 Task: Add a signature Kourtney Adams containing With heartfelt thanks and warm wishes, Kourtney Adams to email address softage.9@softage.net and add a folder Procurement
Action: Mouse moved to (92, 70)
Screenshot: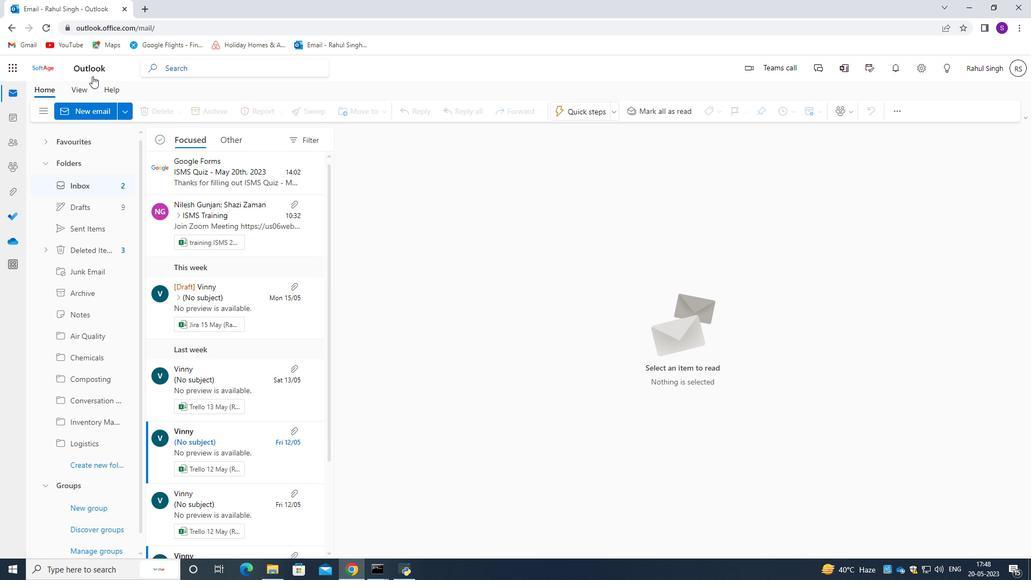 
Action: Mouse pressed left at (92, 70)
Screenshot: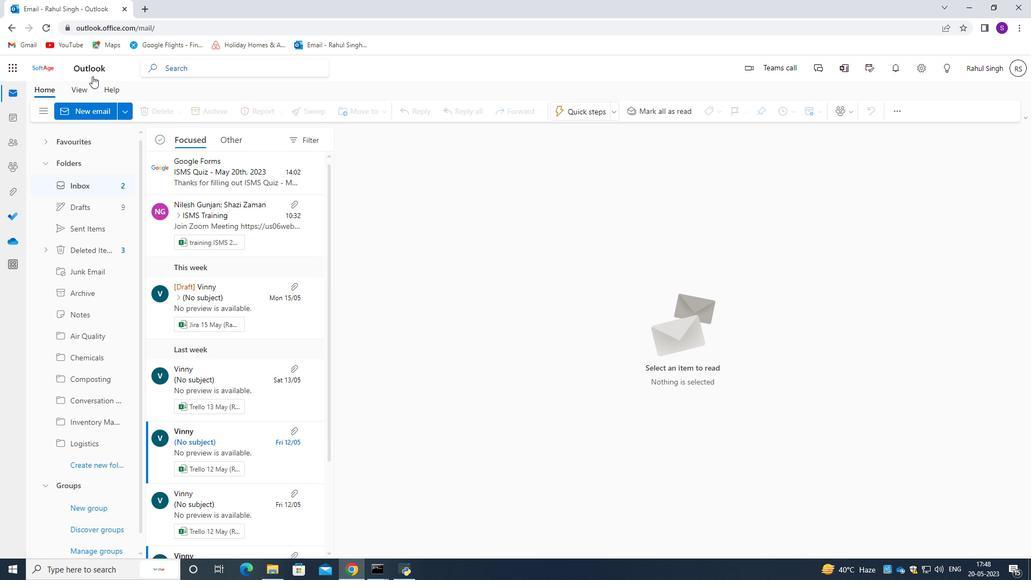 
Action: Mouse moved to (112, 112)
Screenshot: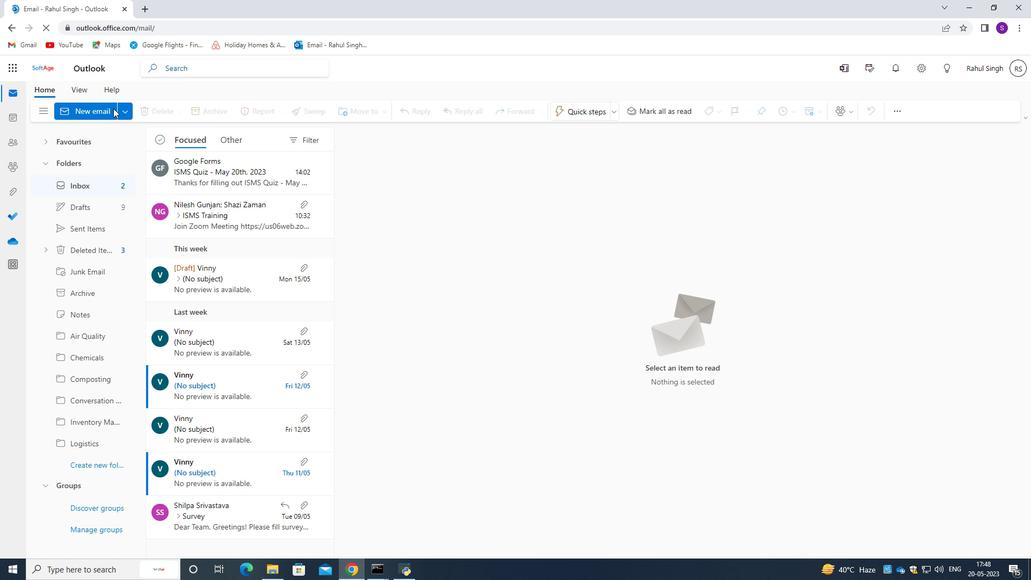 
Action: Mouse pressed left at (112, 112)
Screenshot: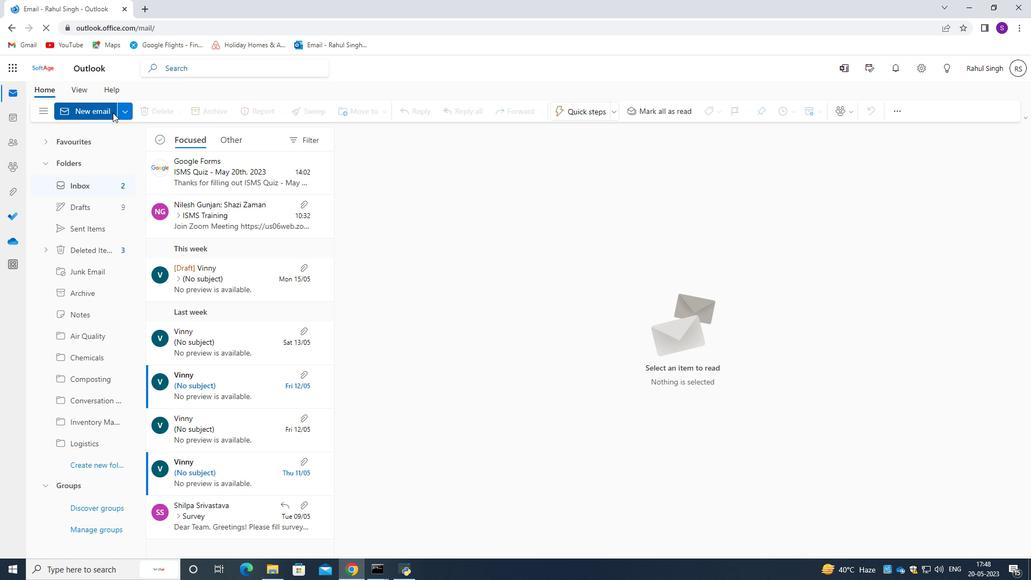 
Action: Mouse moved to (706, 110)
Screenshot: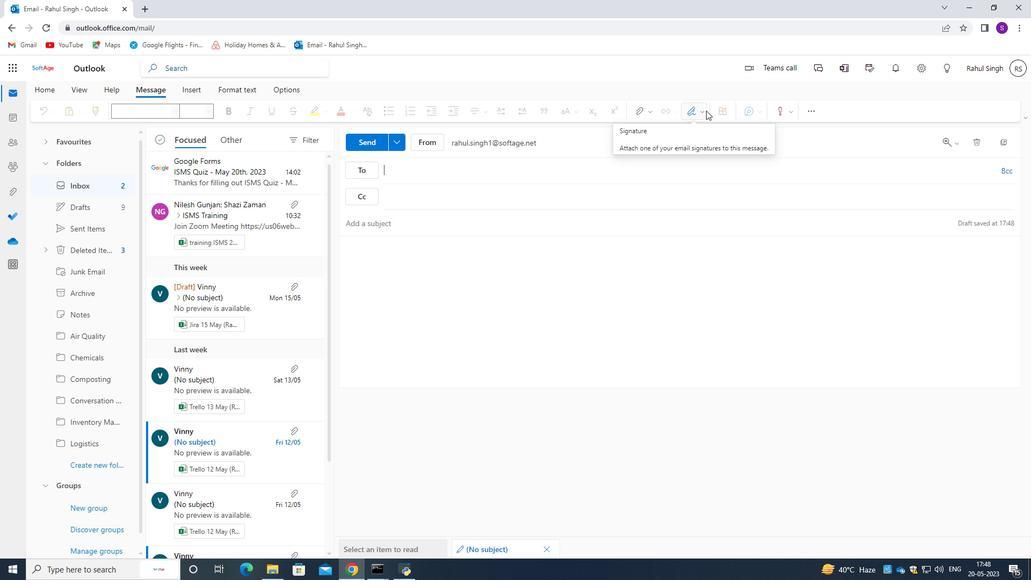
Action: Mouse pressed left at (706, 110)
Screenshot: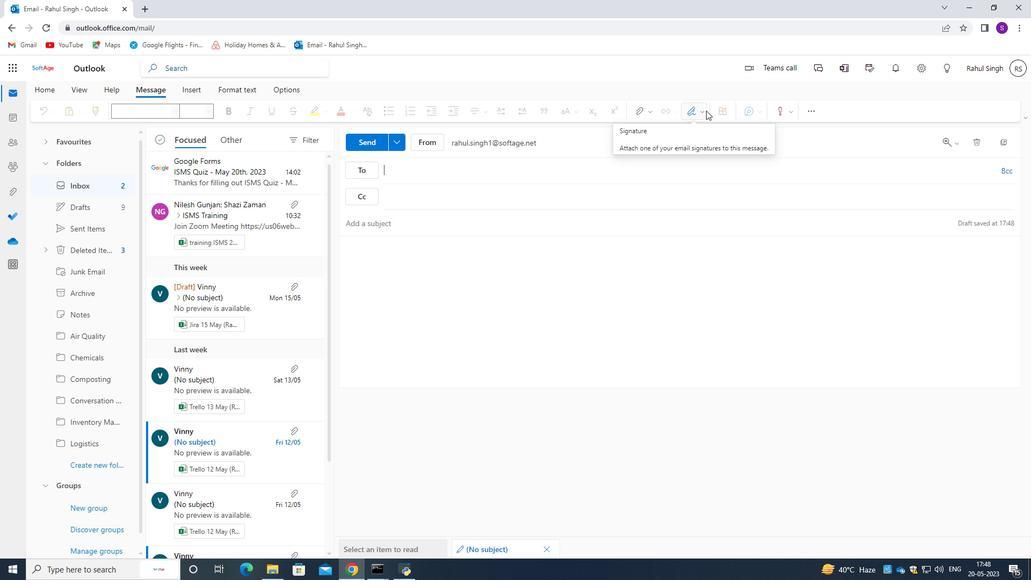 
Action: Mouse moved to (676, 257)
Screenshot: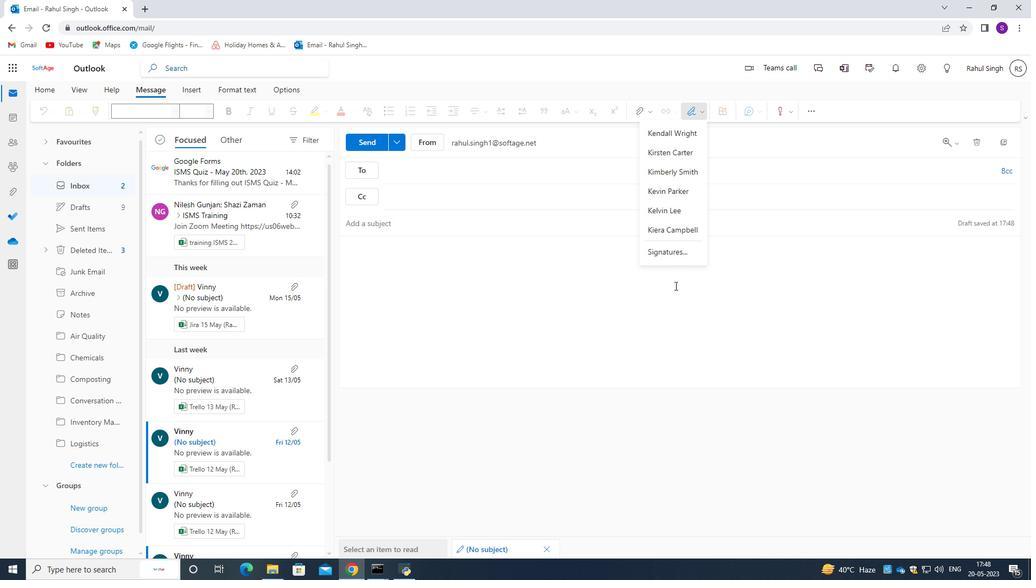 
Action: Mouse pressed left at (676, 257)
Screenshot: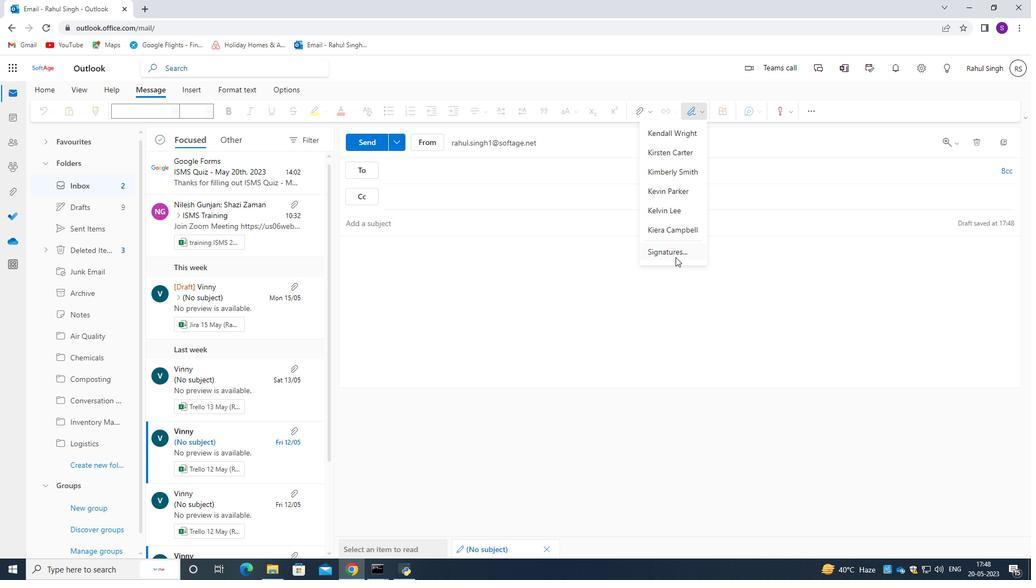 
Action: Mouse moved to (439, 174)
Screenshot: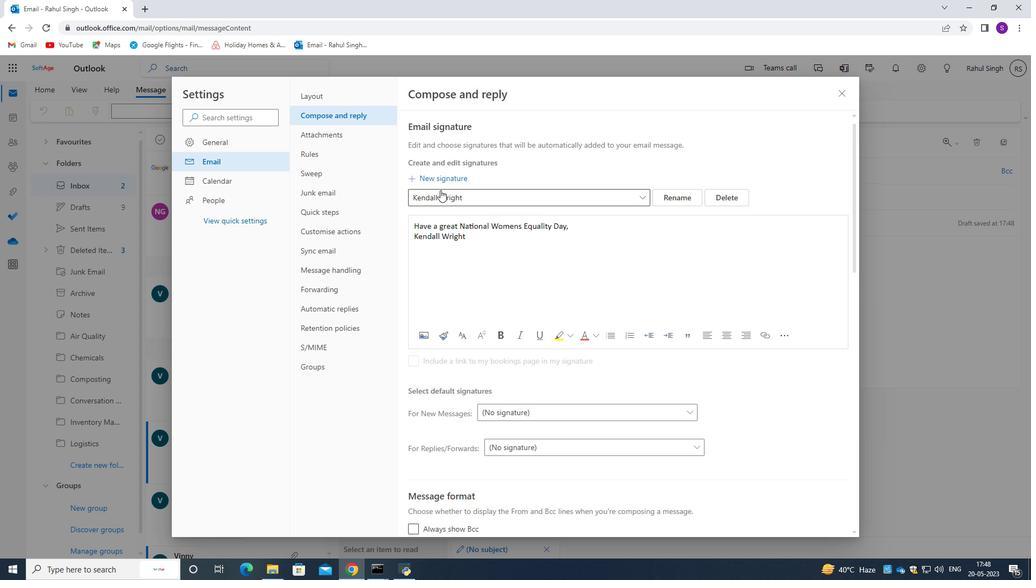 
Action: Mouse pressed left at (439, 174)
Screenshot: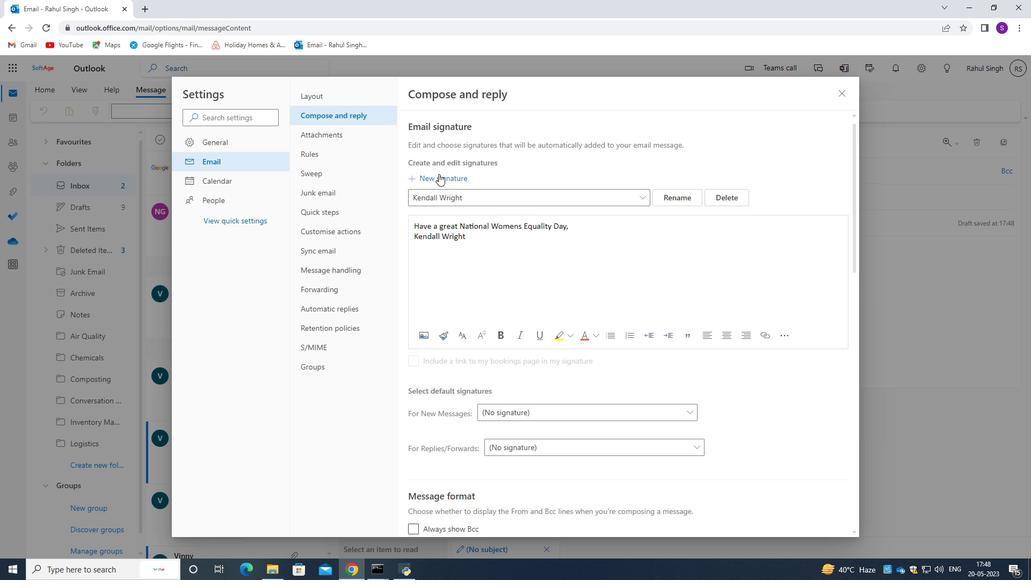 
Action: Mouse moved to (454, 193)
Screenshot: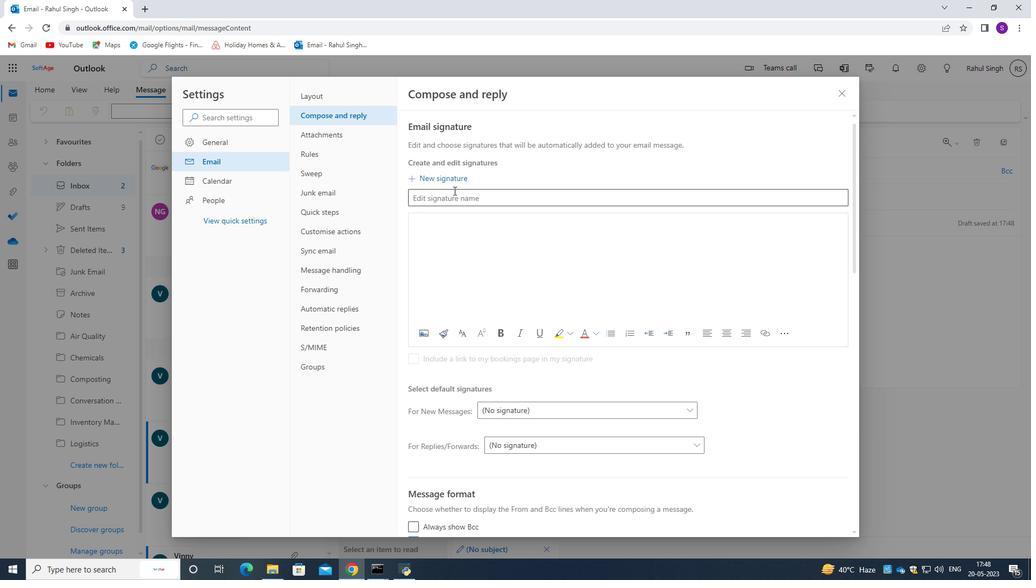 
Action: Mouse pressed left at (454, 193)
Screenshot: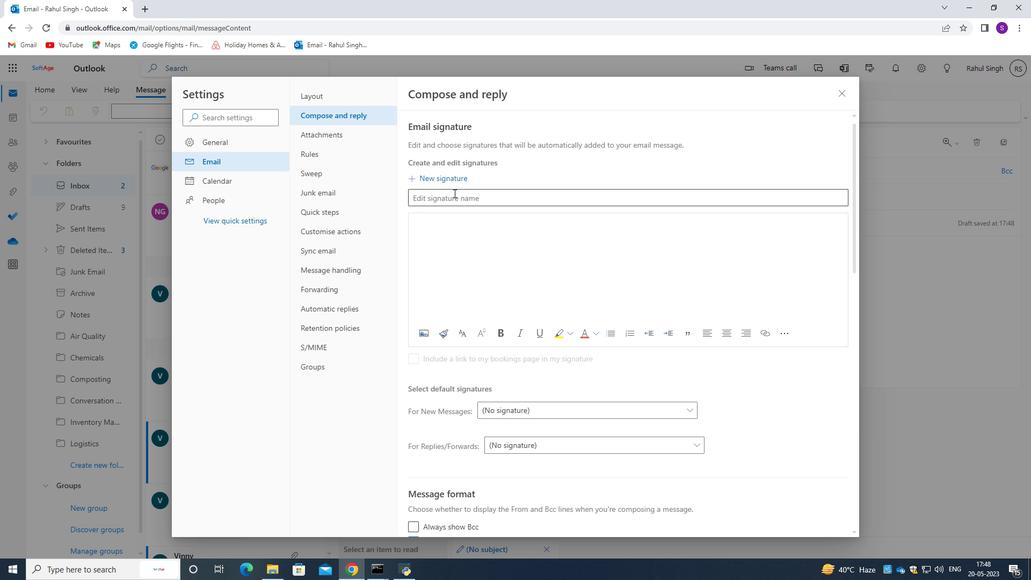 
Action: Key pressed <Key.caps_lock>K<Key.caps_lock>ourtney<Key.space><Key.caps_lock>A<Key.caps_lock>dams
Screenshot: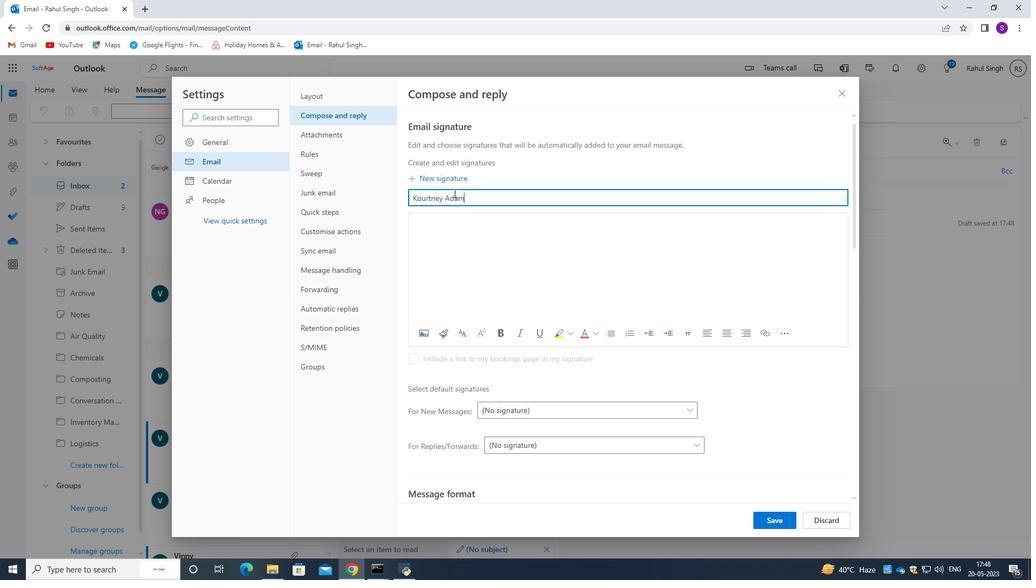 
Action: Mouse moved to (461, 240)
Screenshot: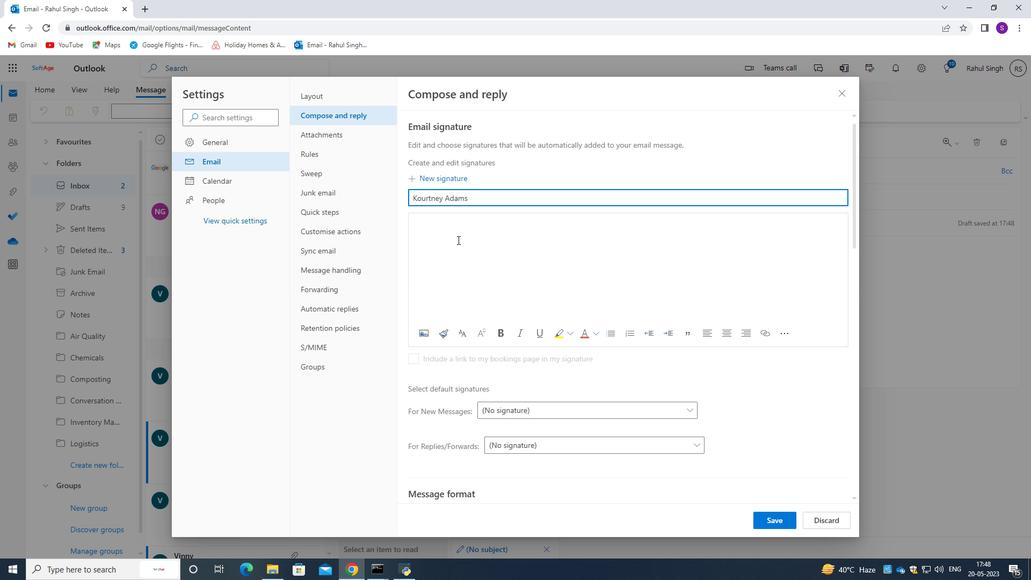 
Action: Mouse pressed left at (461, 240)
Screenshot: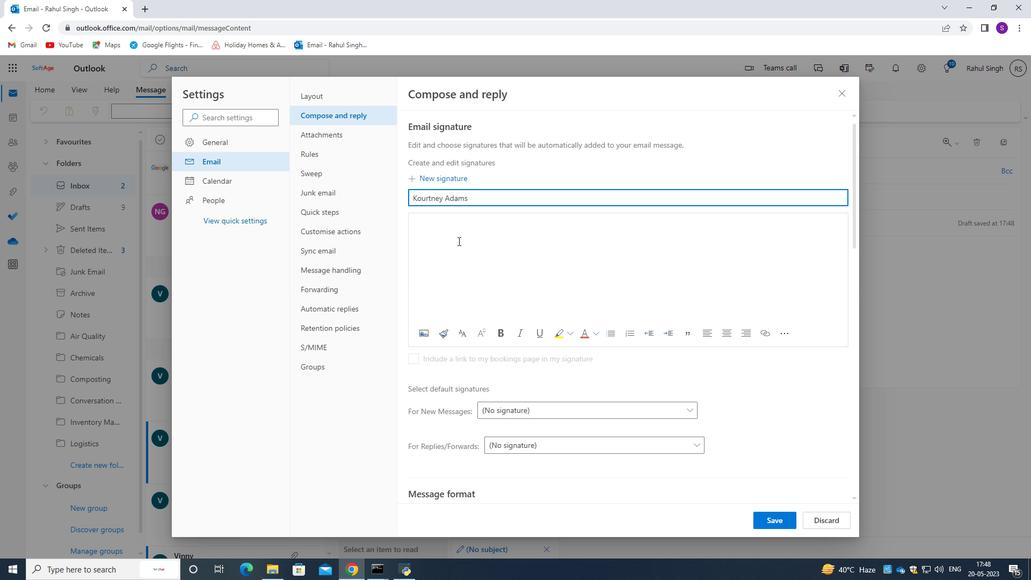 
Action: Key pressed heartfelt<Key.space>thanks<Key.space>and<Key.space>warm<Key.space>wishes,<Key.enter><Key.caps_lock>K<Key.caps_lock>ourtney<Key.space><Key.caps_lock>A<Key.caps_lock>dams
Screenshot: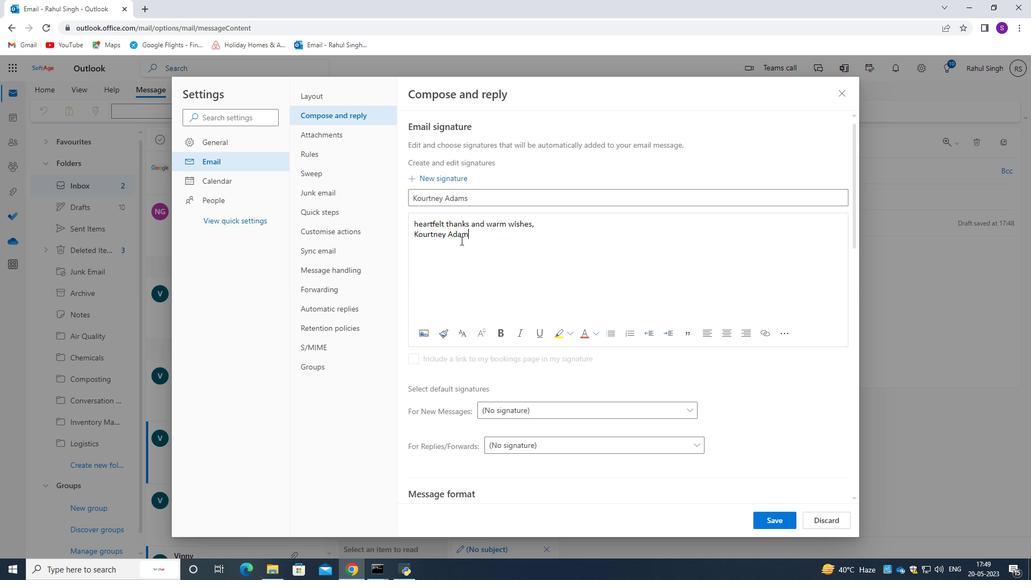 
Action: Mouse moved to (775, 525)
Screenshot: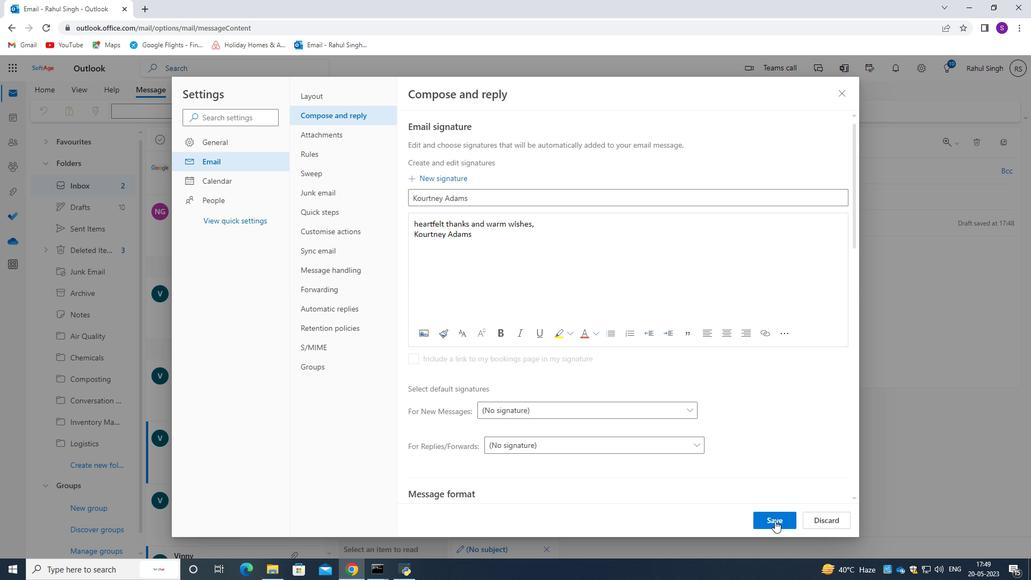 
Action: Mouse pressed left at (775, 525)
Screenshot: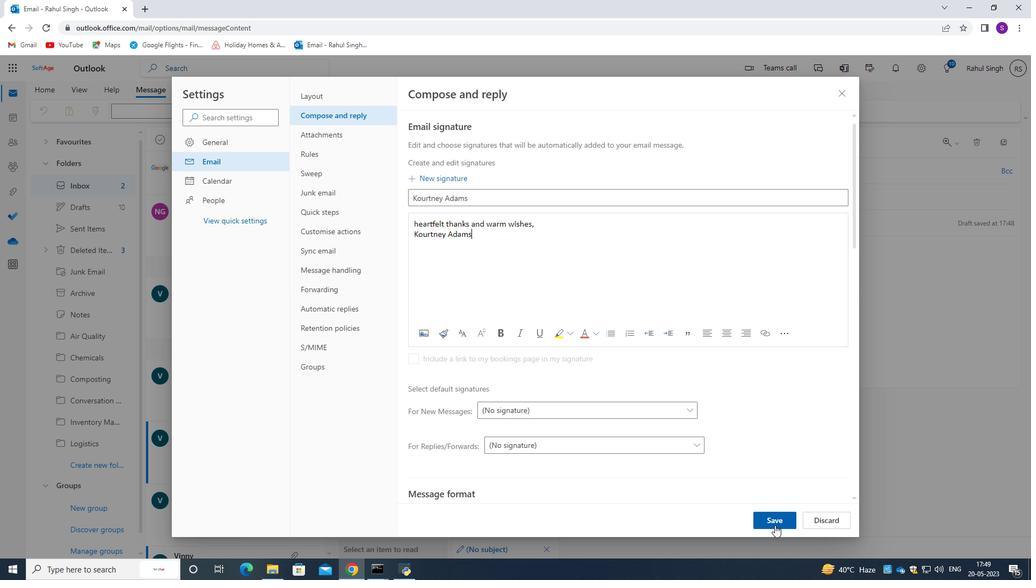 
Action: Mouse moved to (834, 89)
Screenshot: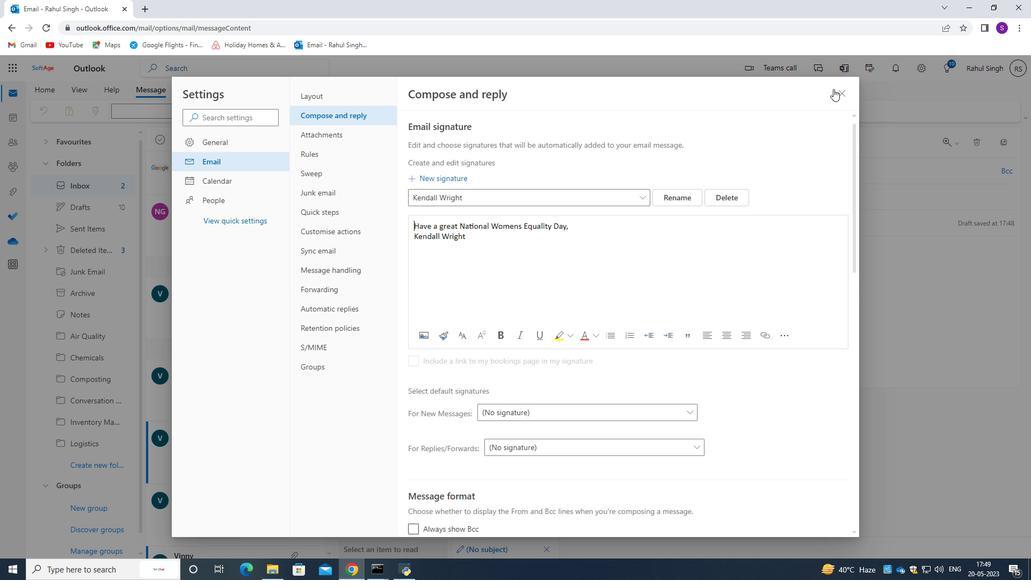 
Action: Mouse pressed left at (834, 89)
Screenshot: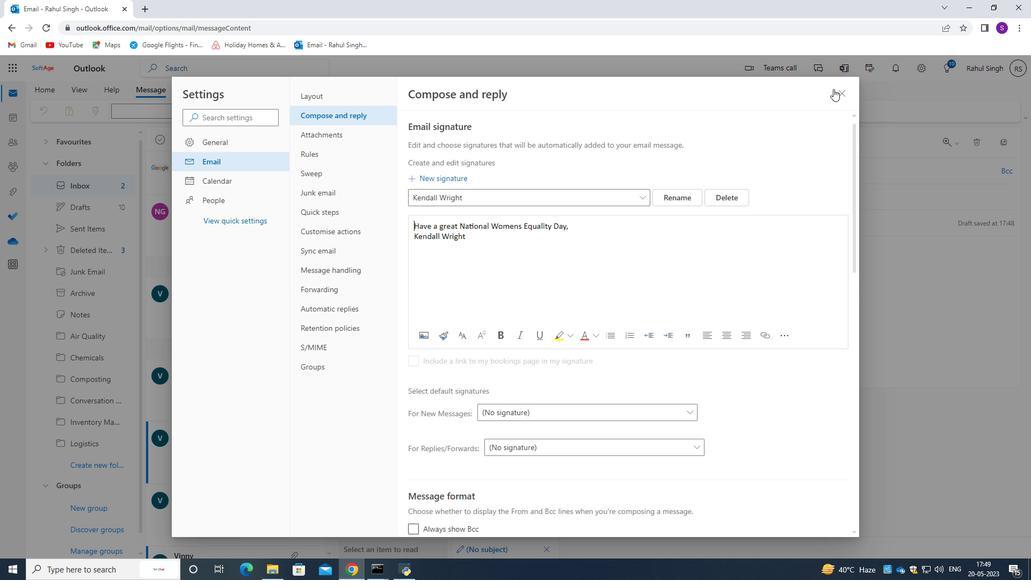 
Action: Mouse moved to (706, 112)
Screenshot: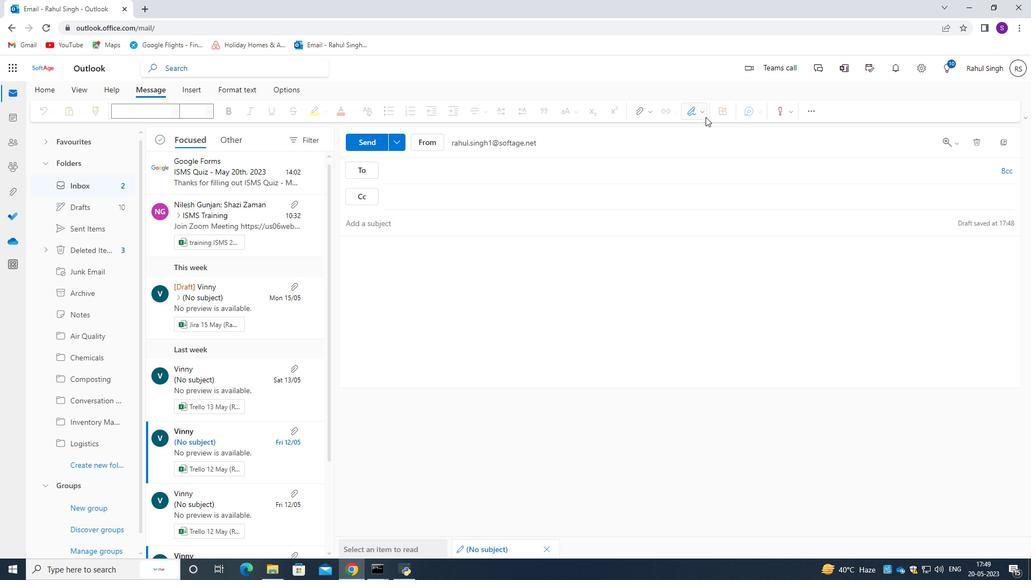 
Action: Mouse pressed left at (706, 112)
Screenshot: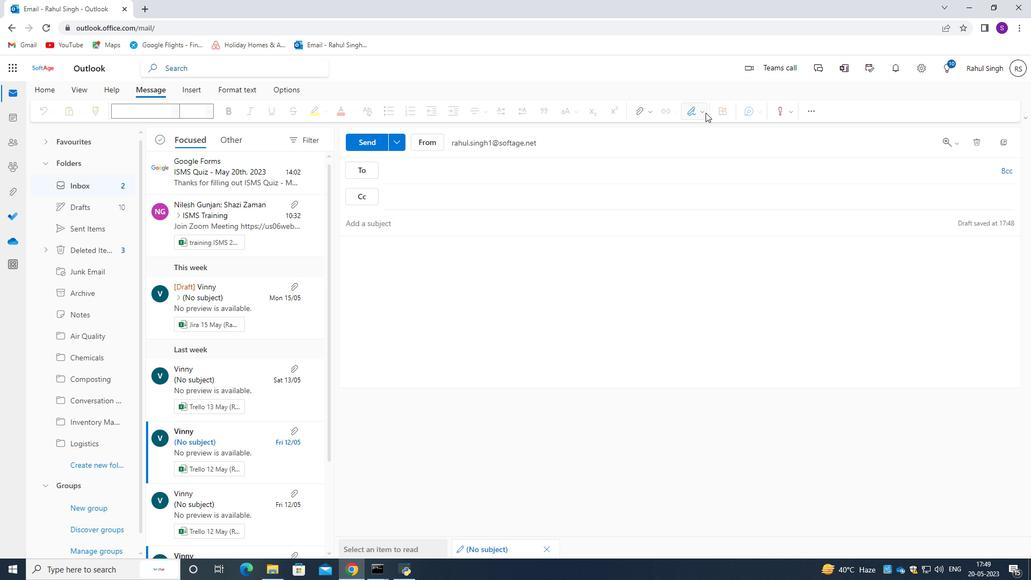 
Action: Mouse moved to (680, 246)
Screenshot: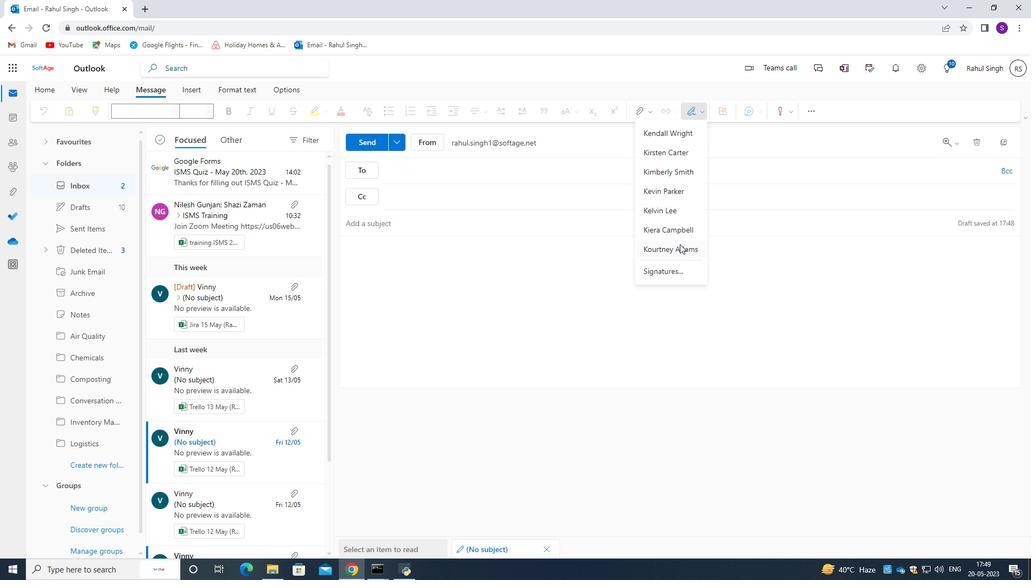 
Action: Mouse pressed left at (680, 246)
Screenshot: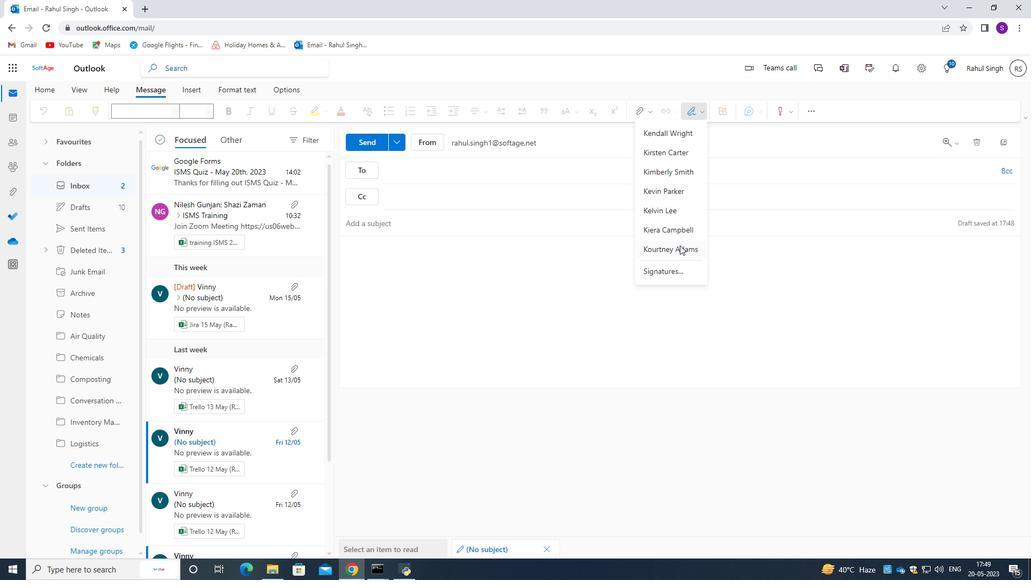 
Action: Mouse moved to (449, 170)
Screenshot: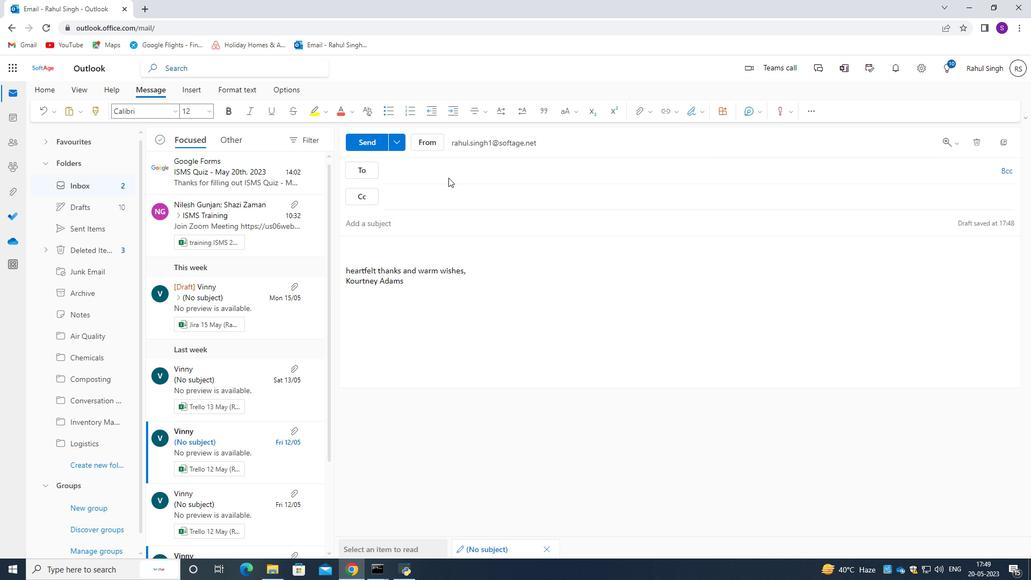 
Action: Mouse pressed left at (449, 170)
Screenshot: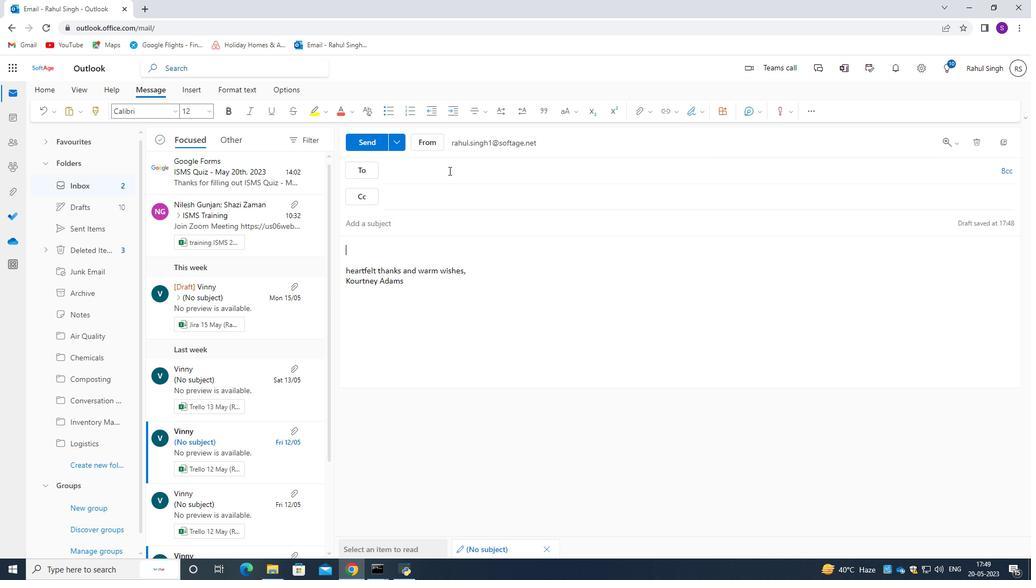 
Action: Key pressed softage.net<Key.backspace><Key.backspace><Key.backspace>9<Key.shift>@softage,net<Key.backspace><Key.backspace><Key.backspace><Key.backspace><Key.backspace>si<Key.backspace>oftage.9<Key.shift>@softage.net
Screenshot: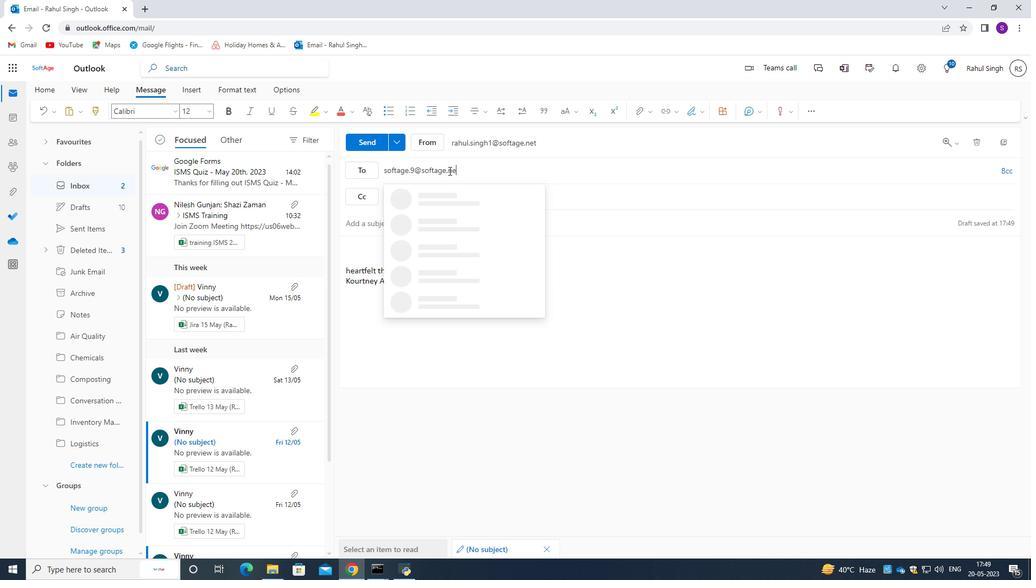 
Action: Mouse moved to (444, 198)
Screenshot: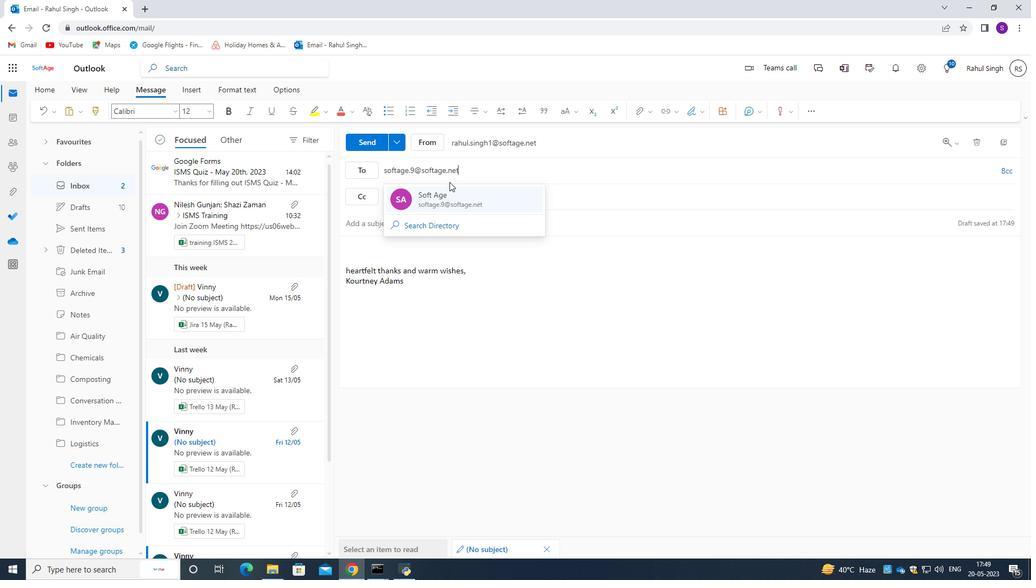 
Action: Mouse pressed left at (444, 198)
Screenshot: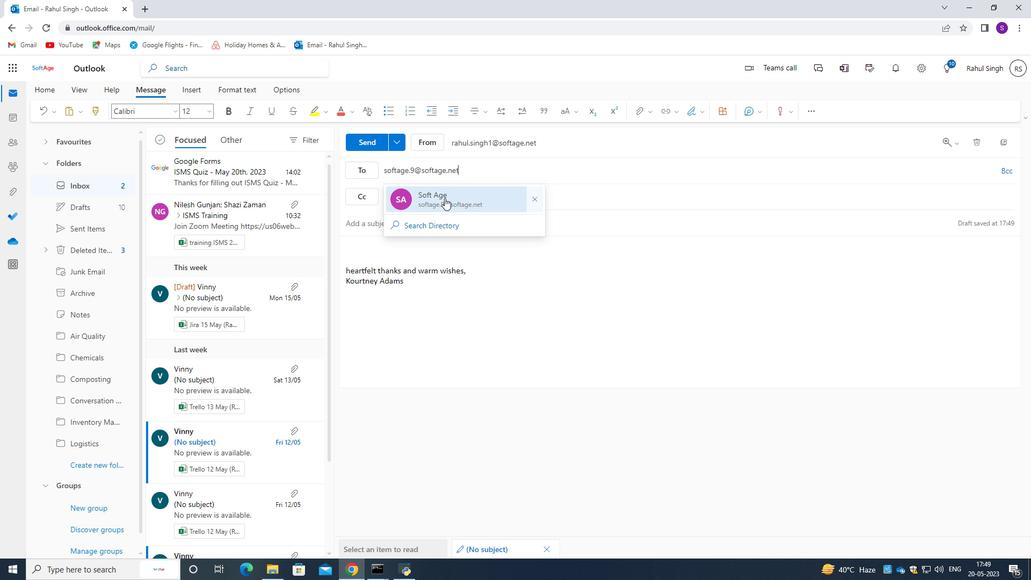 
Action: Mouse moved to (453, 255)
Screenshot: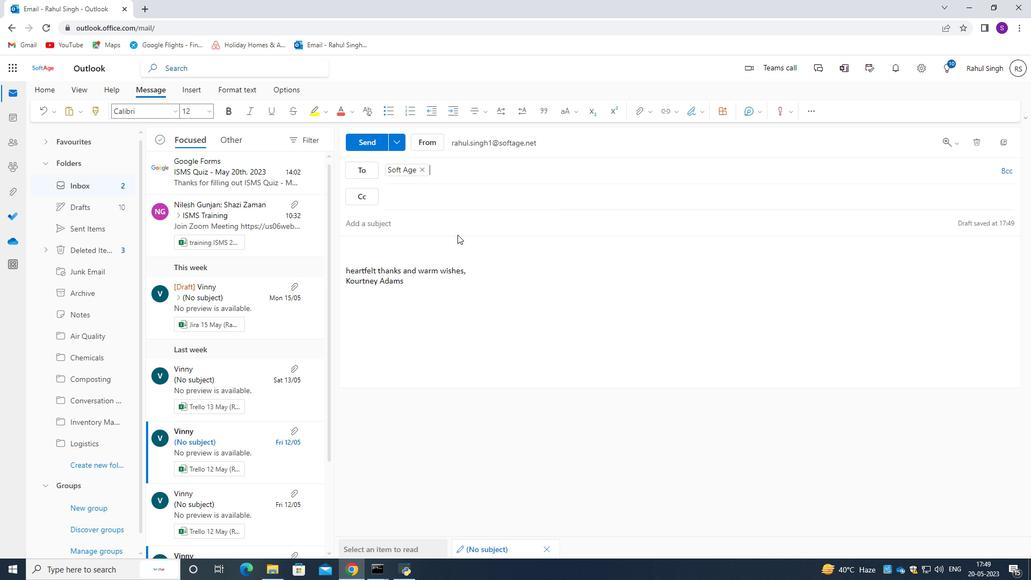 
Action: Mouse scrolled (453, 255) with delta (0, 0)
Screenshot: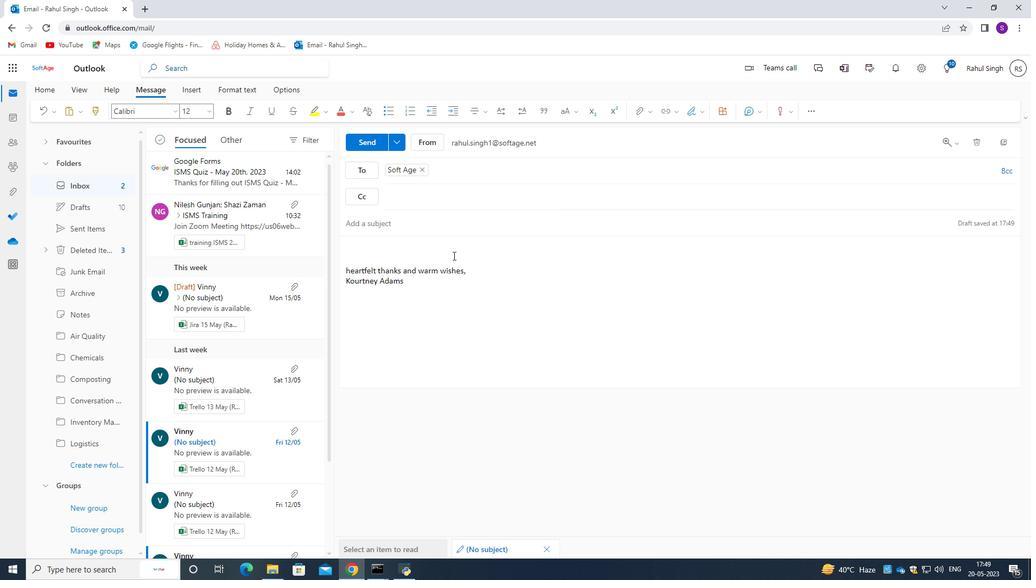 
Action: Mouse moved to (98, 470)
Screenshot: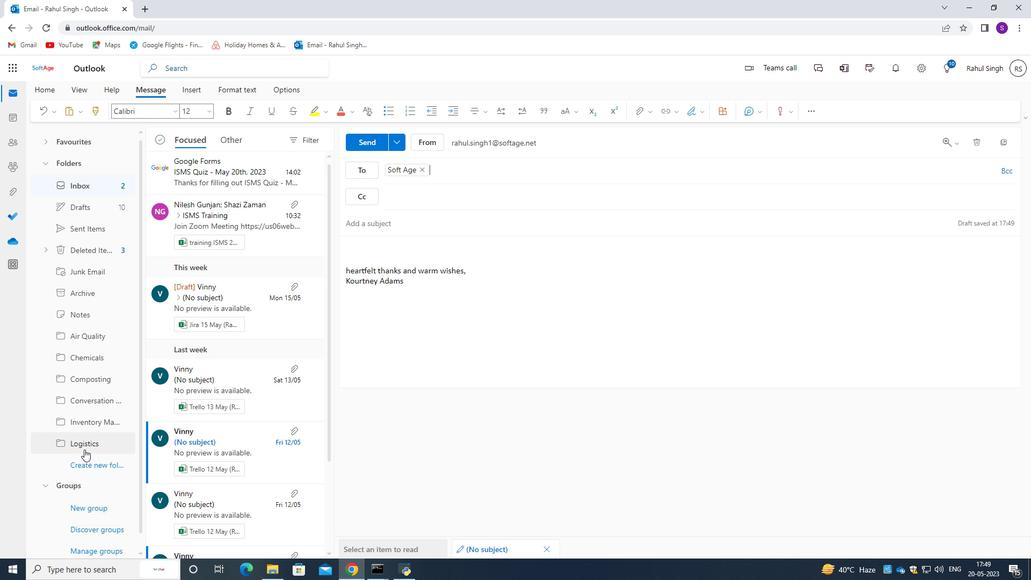 
Action: Mouse pressed left at (98, 470)
Screenshot: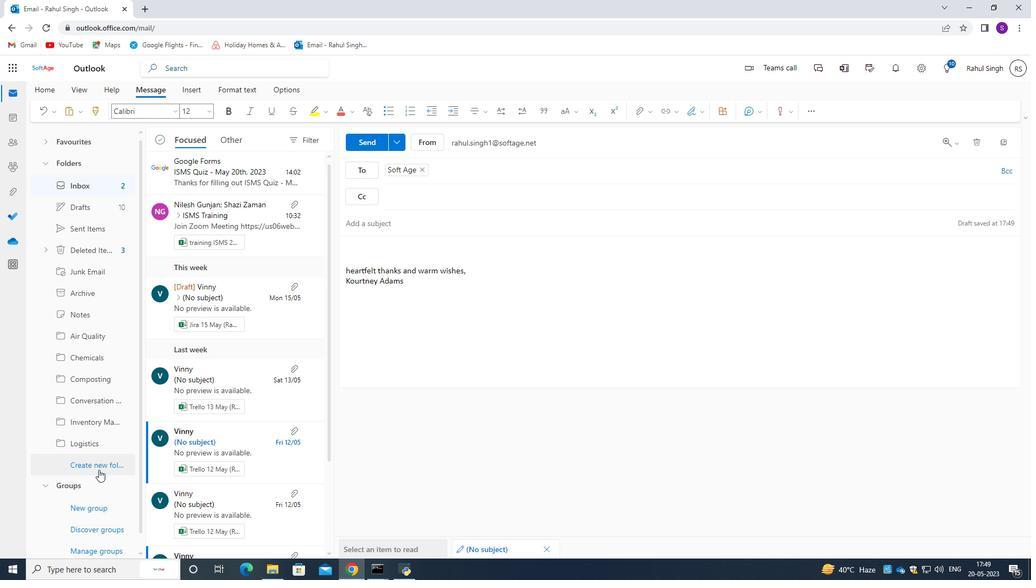 
Action: Mouse moved to (89, 461)
Screenshot: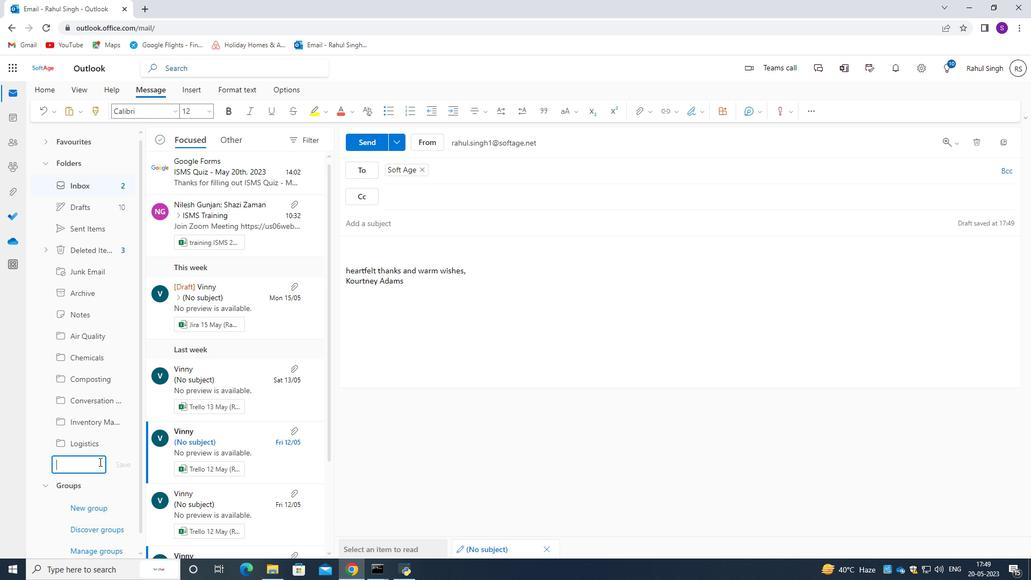 
Action: Key pressed <Key.caps_lock>P<Key.caps_lock>rocurement
Screenshot: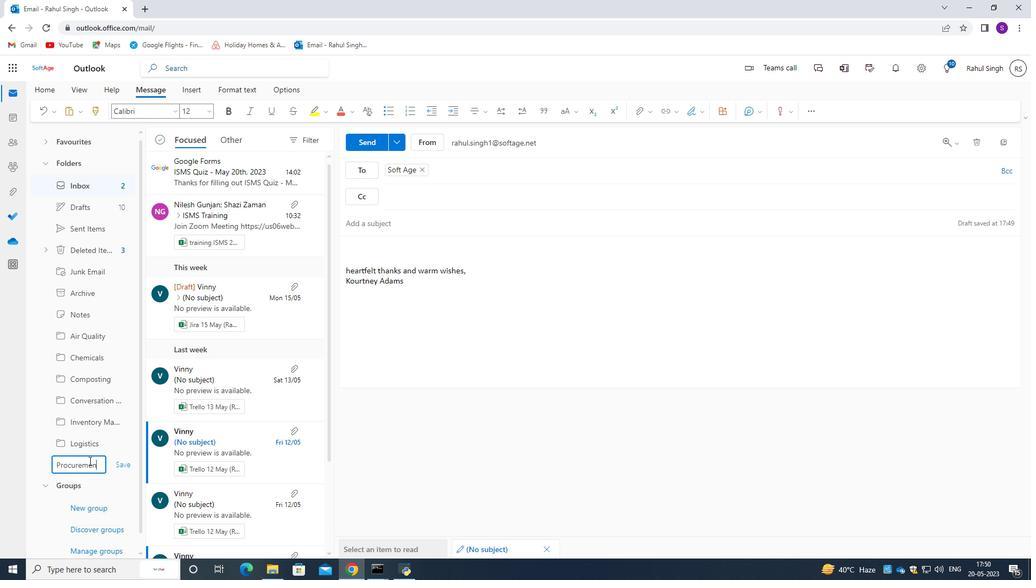 
Action: Mouse moved to (118, 461)
Screenshot: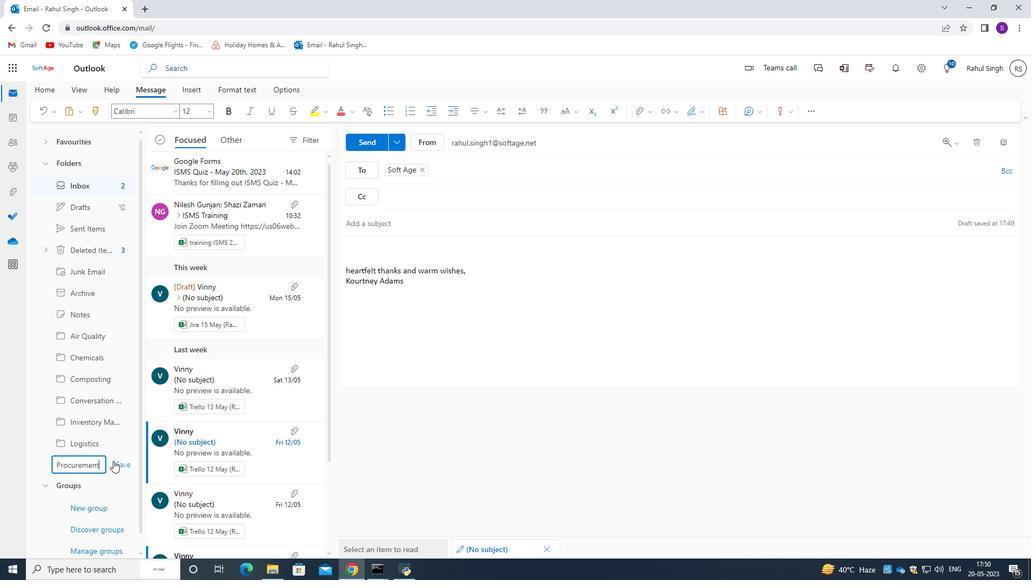 
Action: Mouse pressed left at (118, 461)
Screenshot: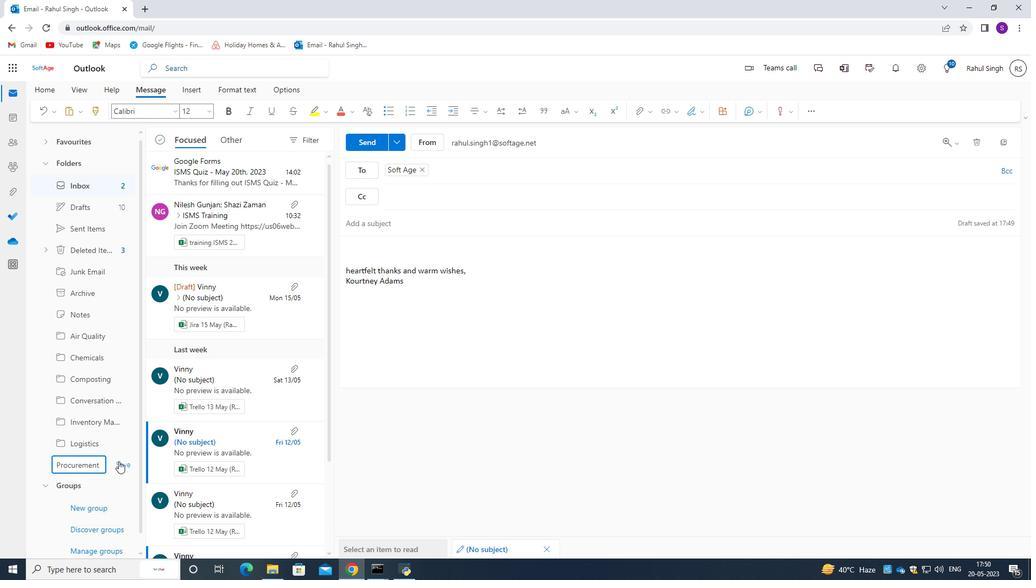
Action: Mouse moved to (371, 141)
Screenshot: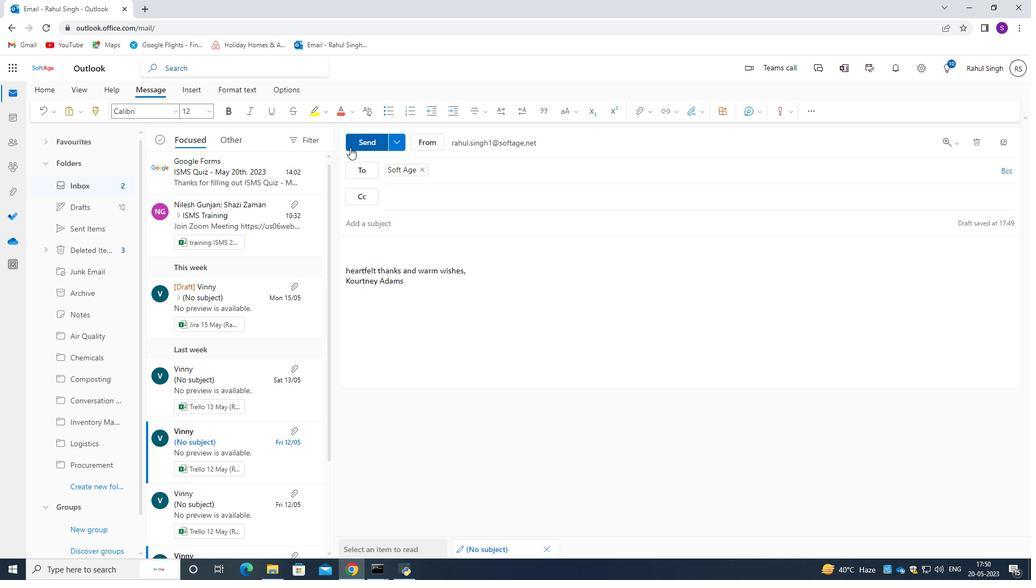 
Action: Mouse pressed left at (371, 141)
Screenshot: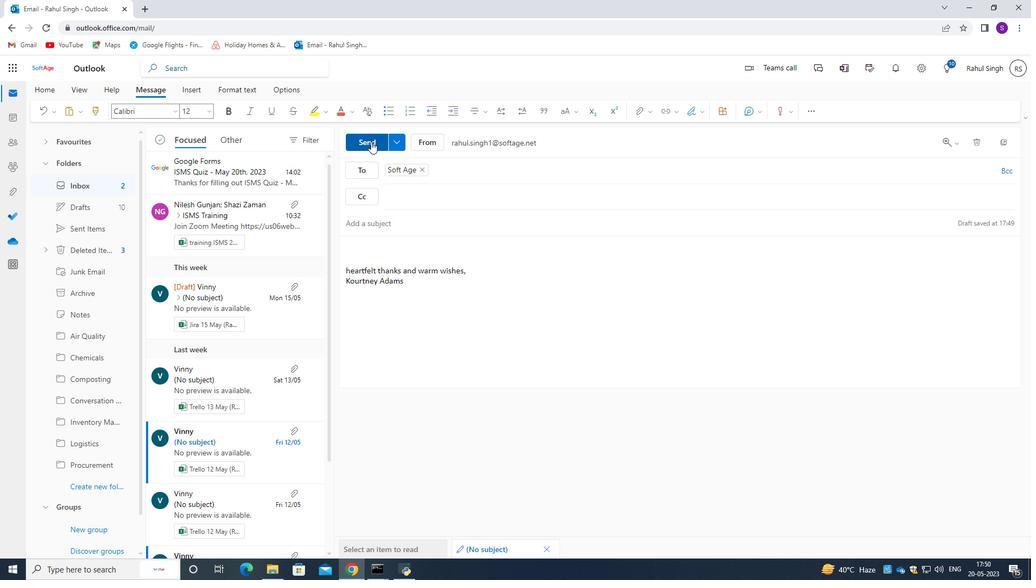 
Action: Mouse moved to (508, 330)
Screenshot: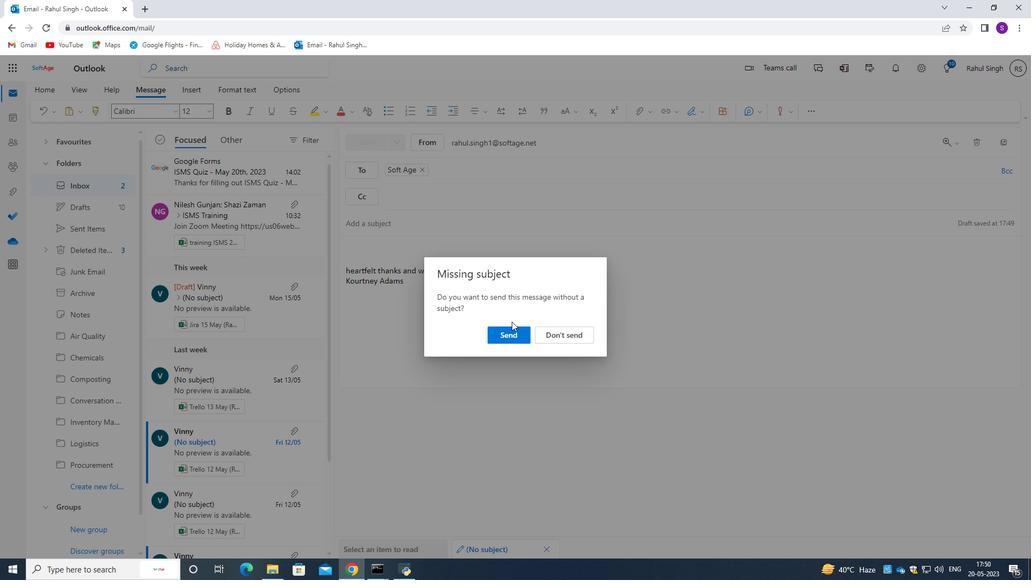 
Action: Mouse pressed left at (508, 330)
Screenshot: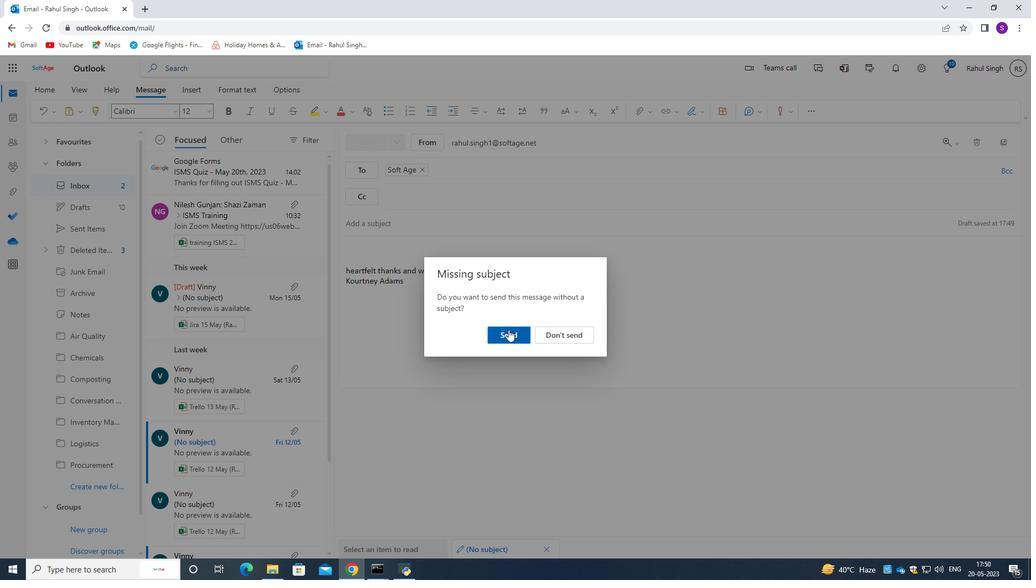 
Action: Mouse moved to (407, 325)
Screenshot: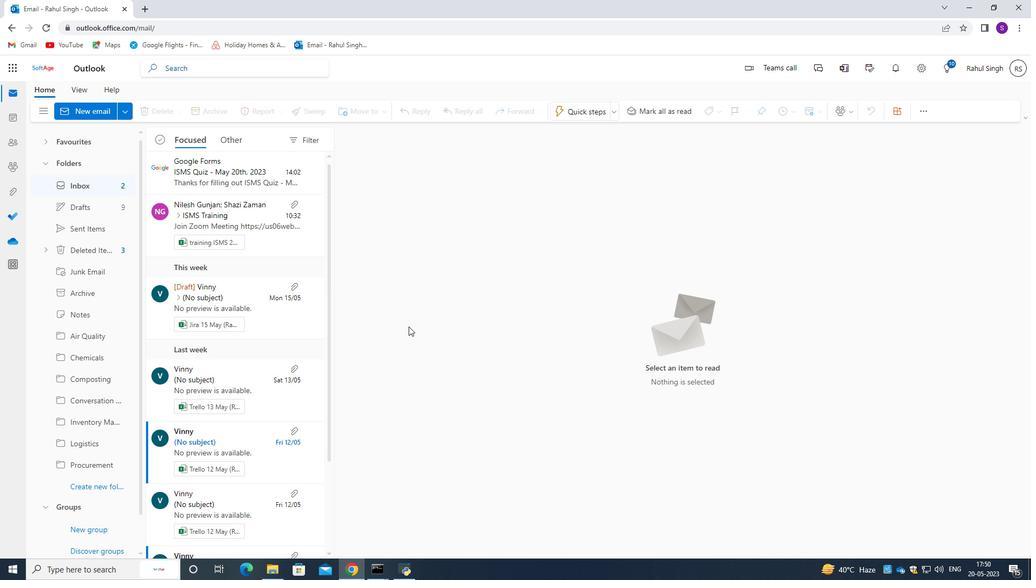 
Action: Mouse scrolled (407, 325) with delta (0, 0)
Screenshot: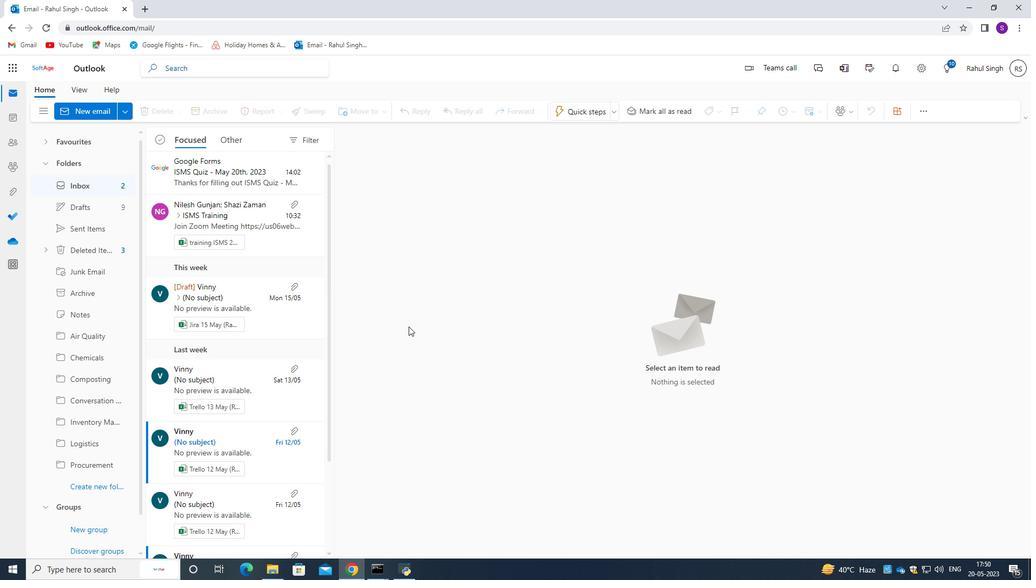 
